 Task: Add Siggi's Peach Skyr Yogurt to the cart.
Action: Mouse moved to (35, 270)
Screenshot: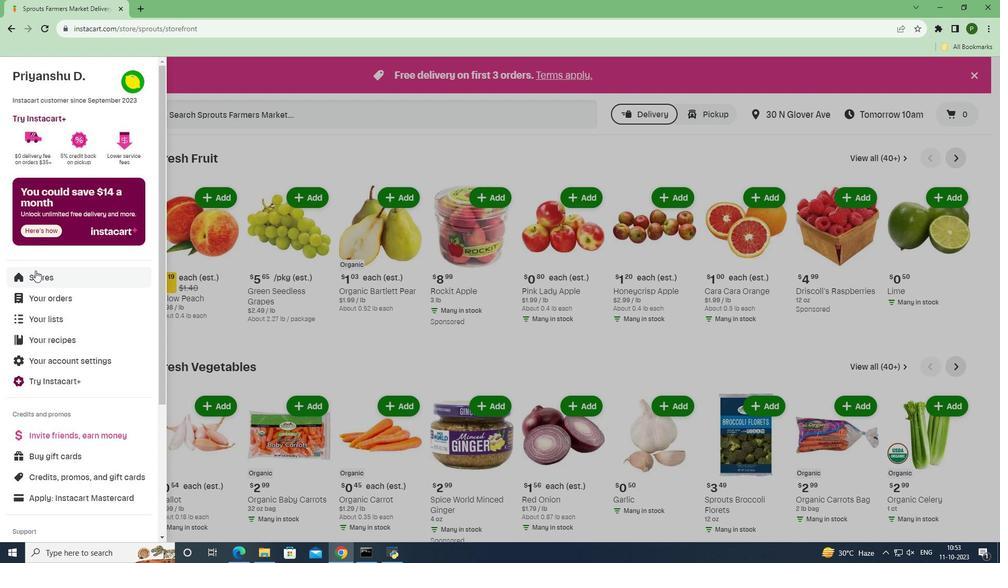 
Action: Mouse pressed left at (35, 270)
Screenshot: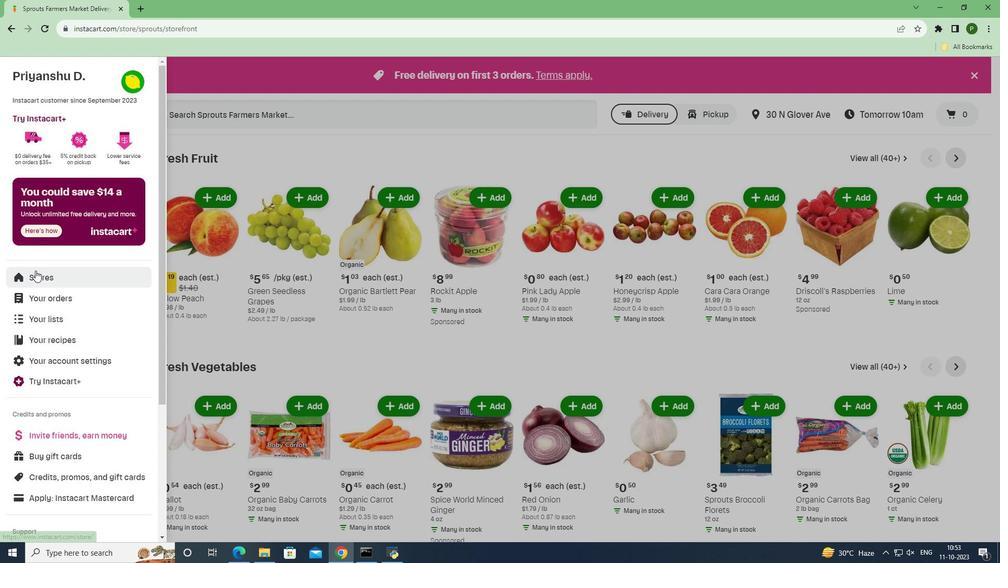 
Action: Mouse moved to (232, 119)
Screenshot: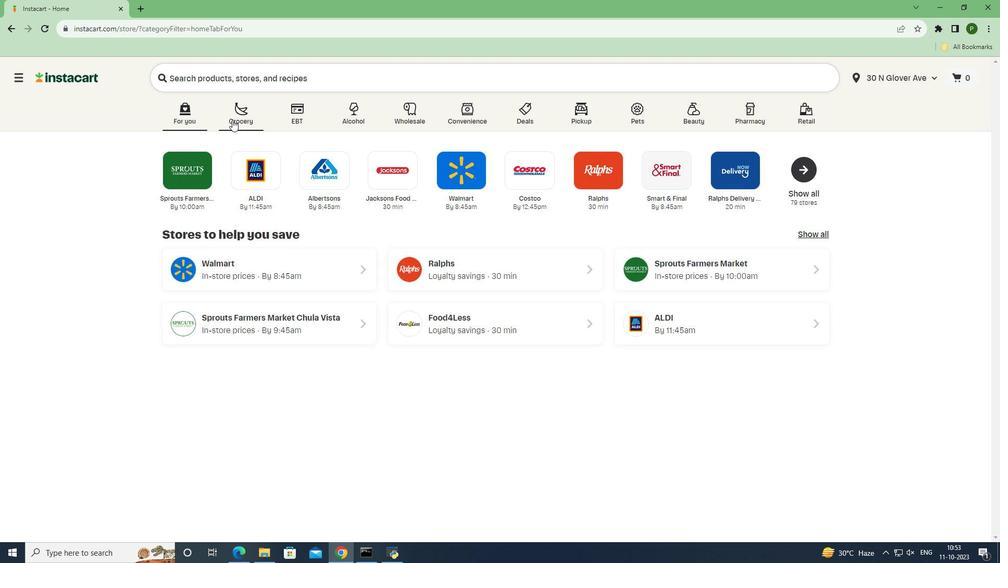
Action: Mouse pressed left at (232, 119)
Screenshot: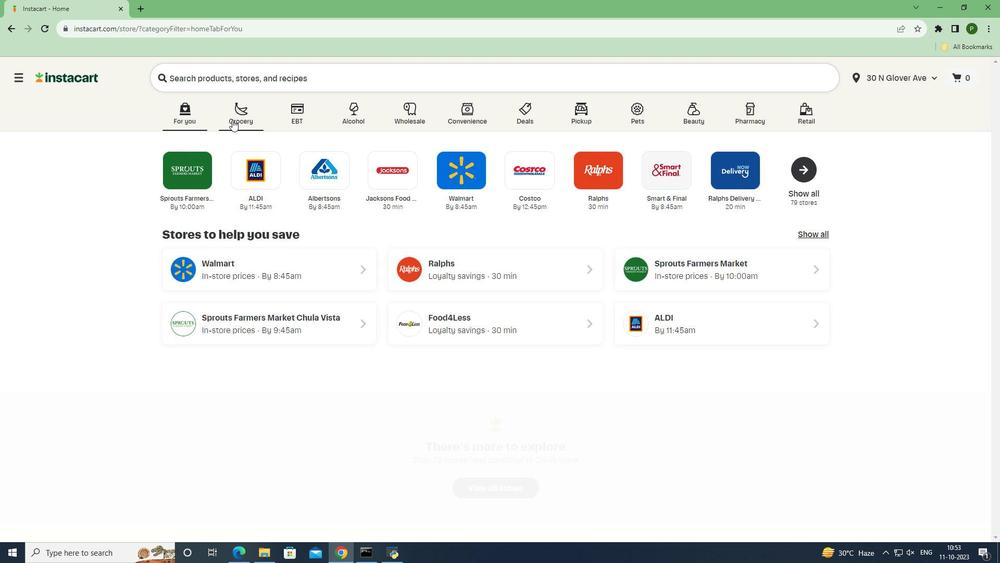
Action: Mouse moved to (406, 231)
Screenshot: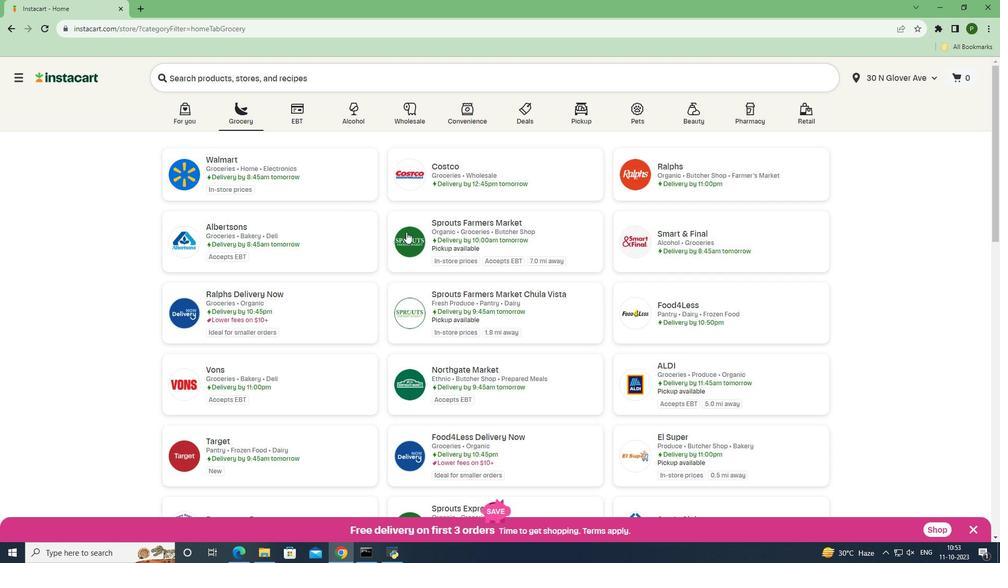 
Action: Mouse pressed left at (406, 231)
Screenshot: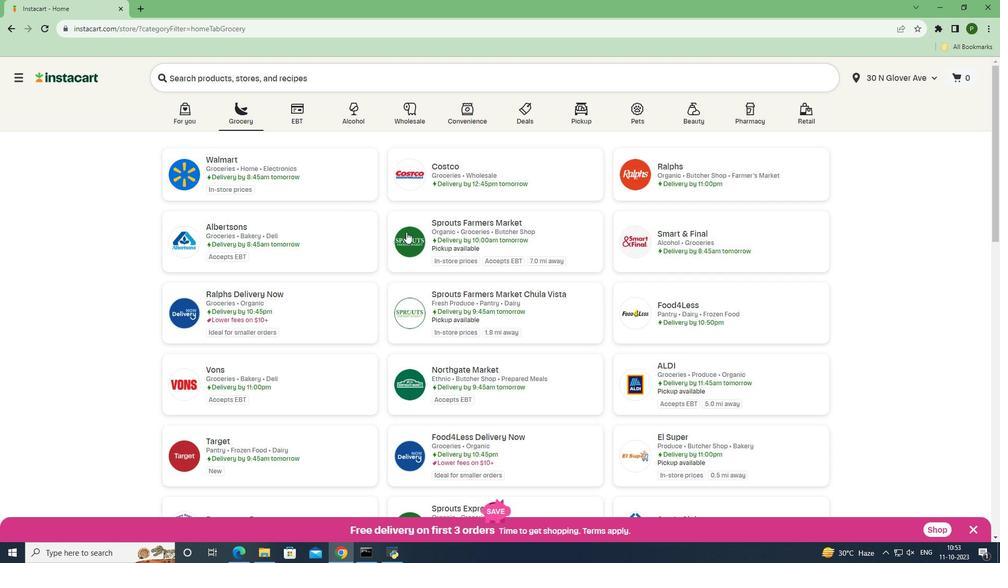 
Action: Mouse moved to (77, 373)
Screenshot: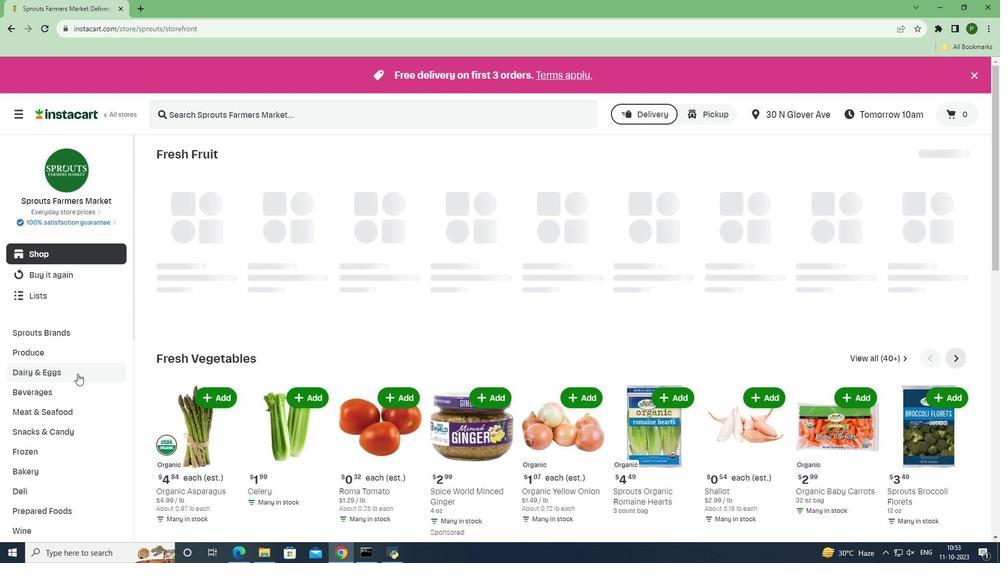 
Action: Mouse pressed left at (77, 373)
Screenshot: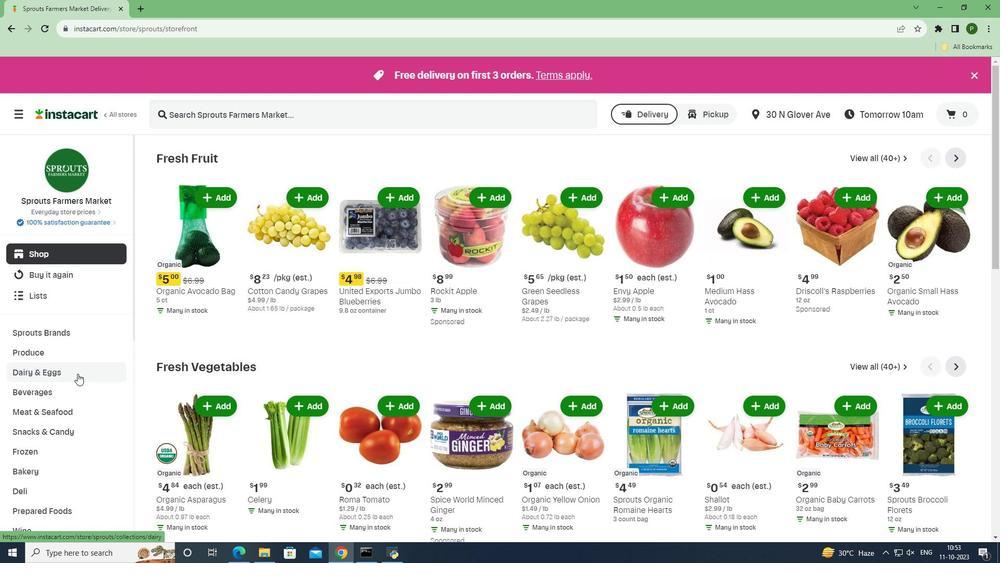 
Action: Mouse moved to (53, 447)
Screenshot: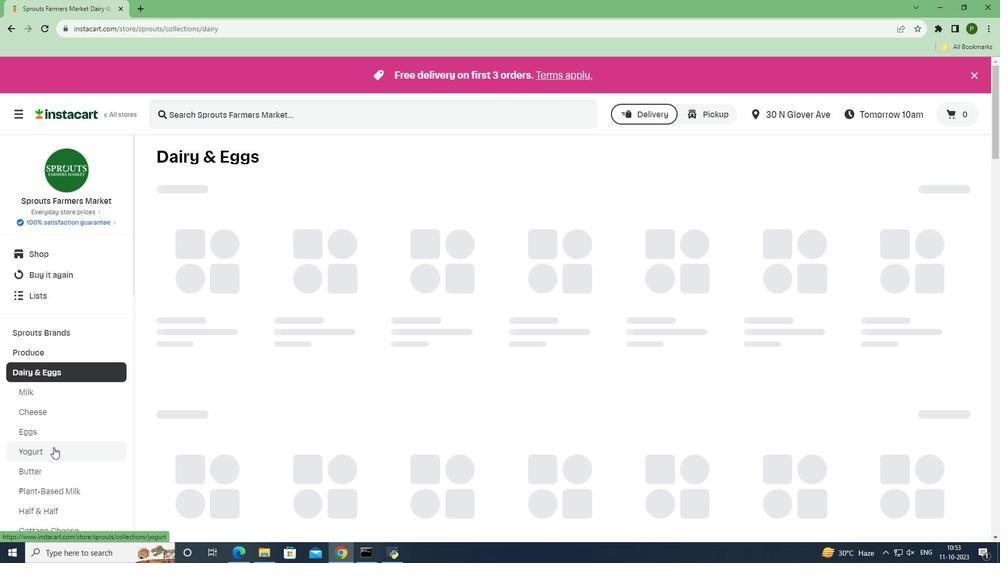 
Action: Mouse pressed left at (53, 447)
Screenshot: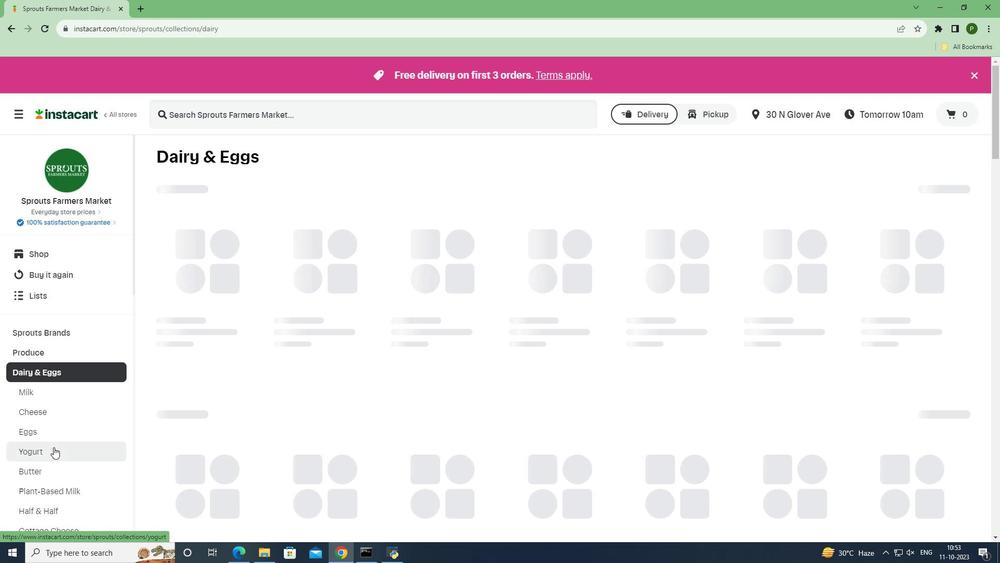 
Action: Mouse moved to (225, 113)
Screenshot: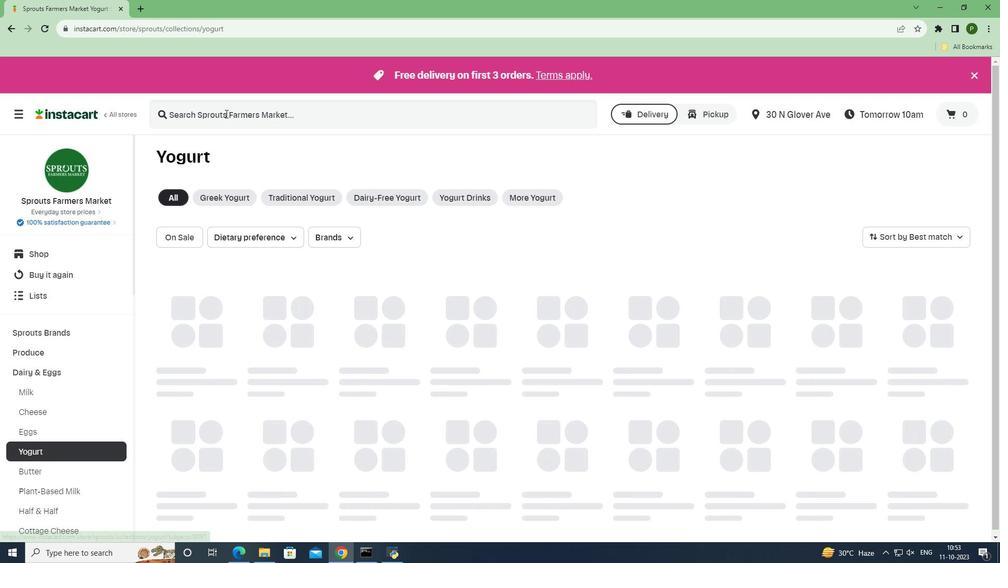 
Action: Mouse pressed left at (225, 113)
Screenshot: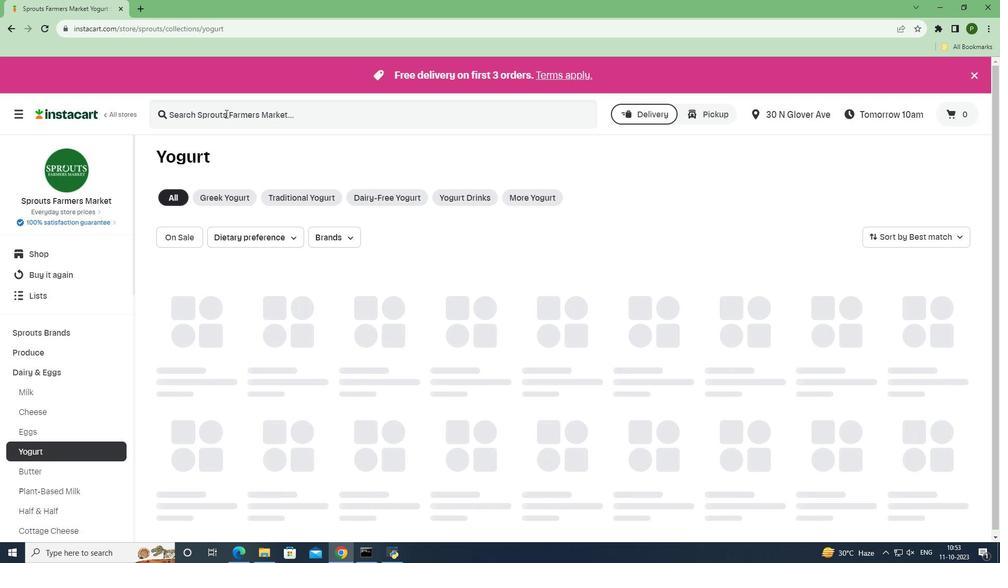 
Action: Key pressed <Key.caps_lock>S<Key.caps_lock>iggi's<Key.space>peach<Key.space>skyr<Key.space>yogurt<Key.space><Key.enter>
Screenshot: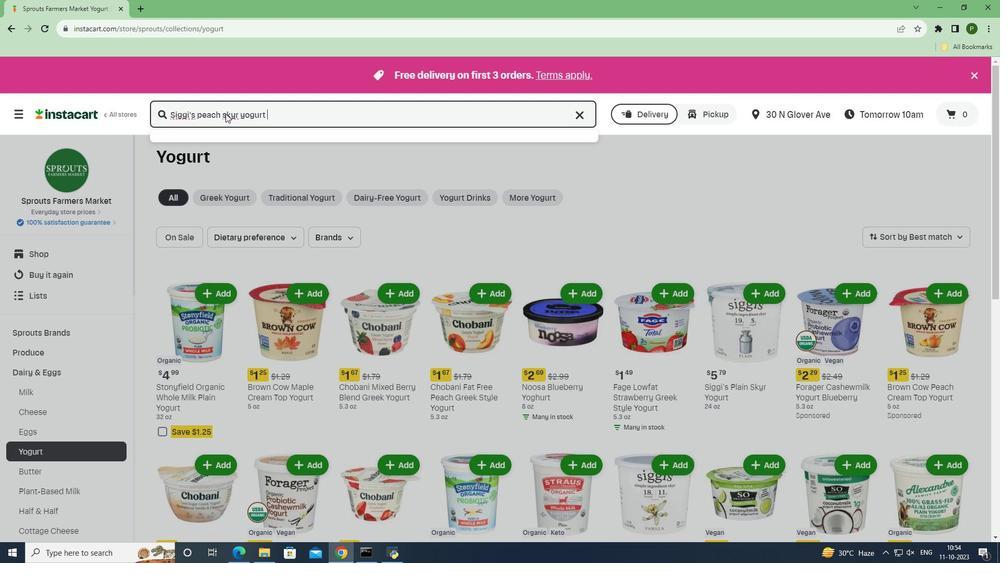 
Action: Mouse moved to (600, 220)
Screenshot: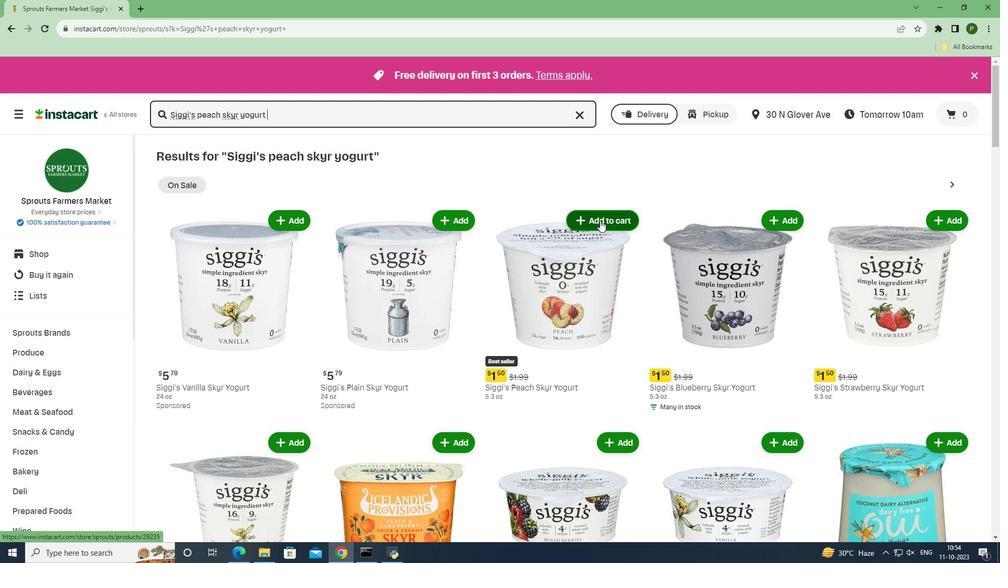 
Action: Mouse pressed left at (600, 220)
Screenshot: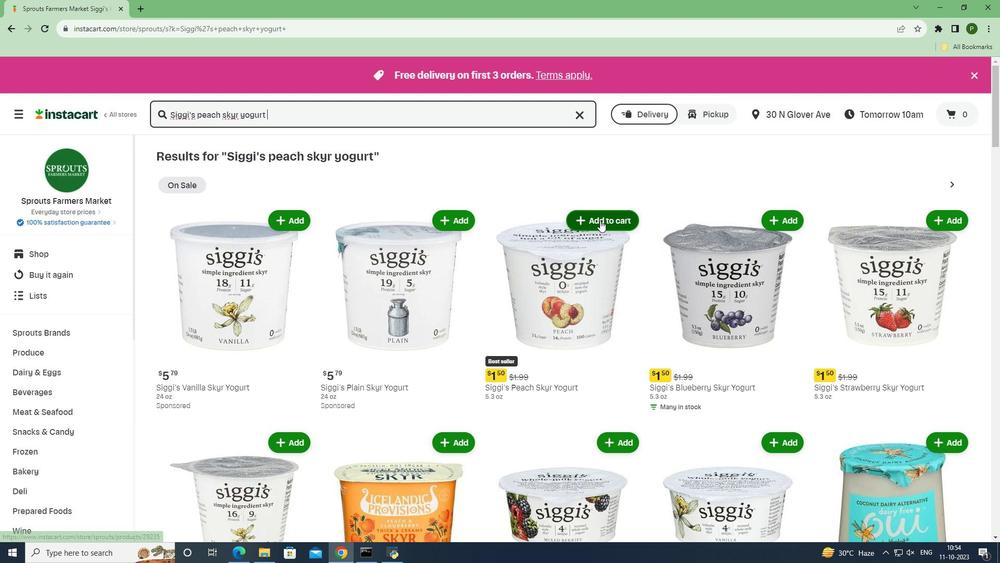
Action: Mouse moved to (652, 294)
Screenshot: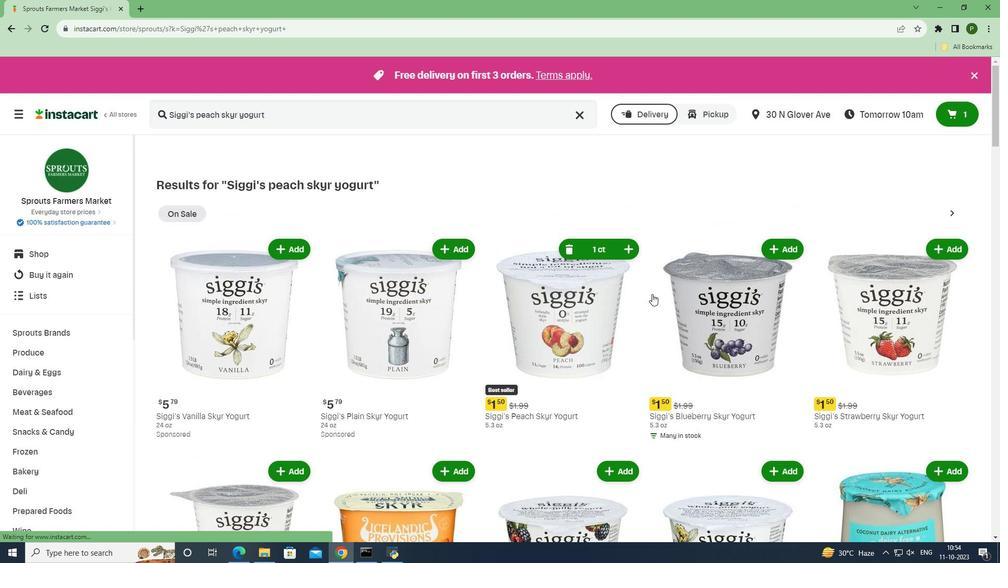 
